 Task: Apply assignee "Current user".
Action: Mouse moved to (19, 172)
Screenshot: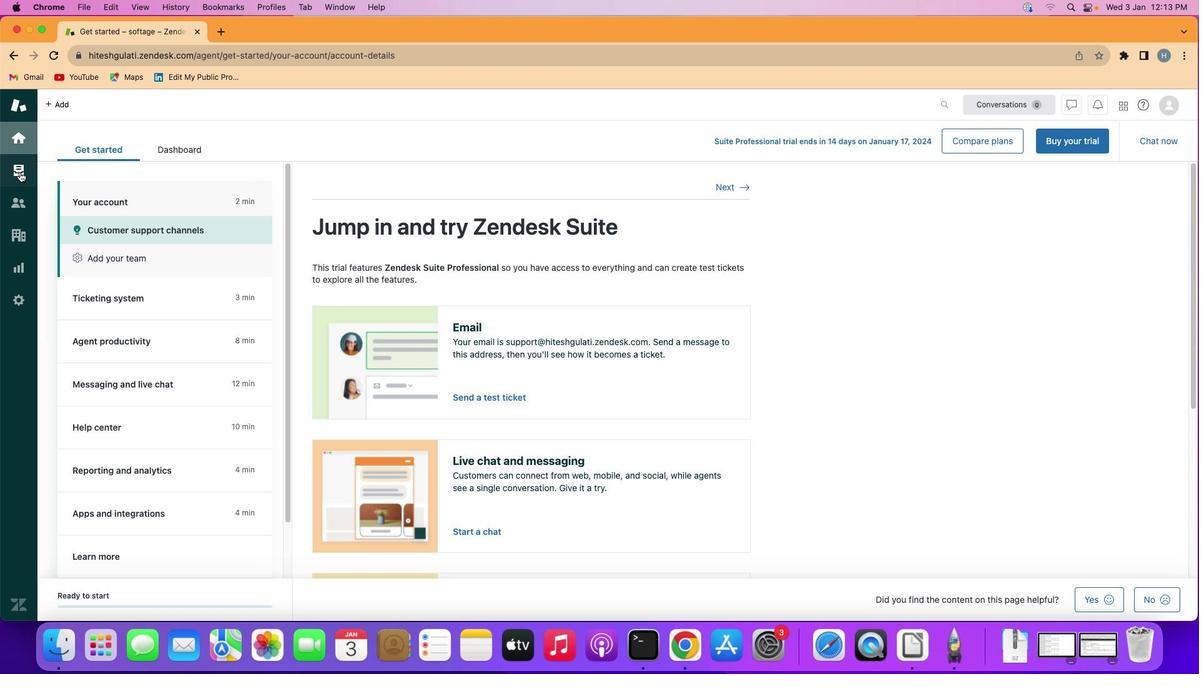 
Action: Mouse pressed left at (19, 172)
Screenshot: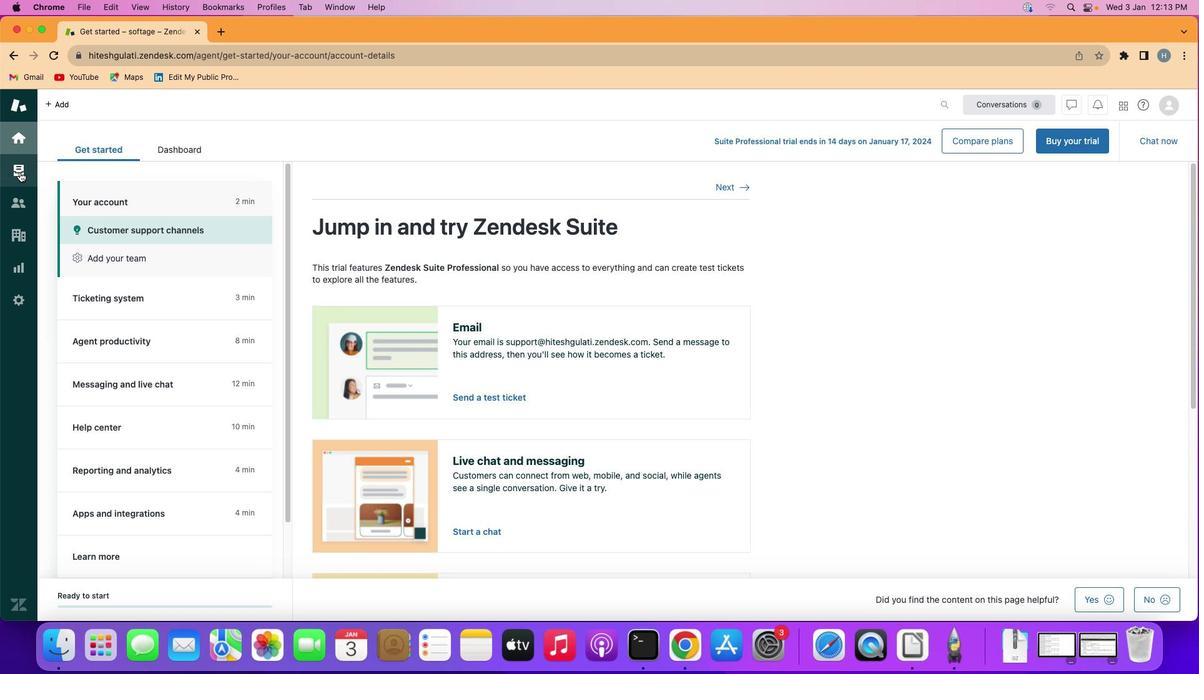 
Action: Mouse moved to (124, 308)
Screenshot: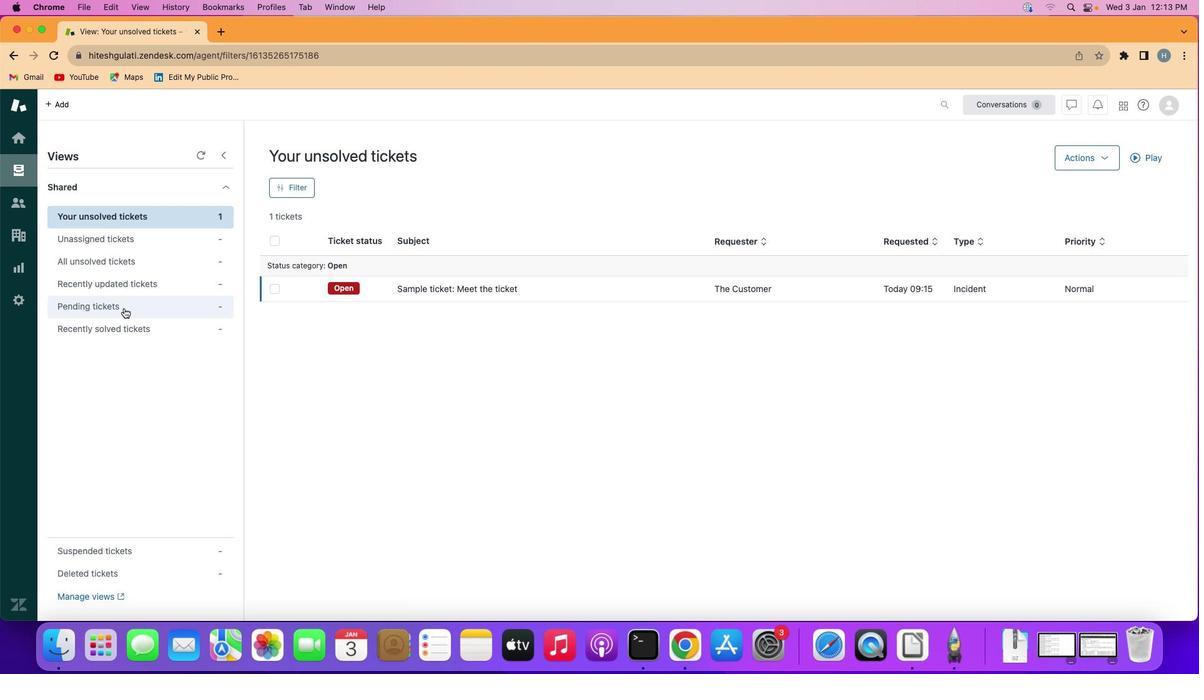 
Action: Mouse pressed left at (124, 308)
Screenshot: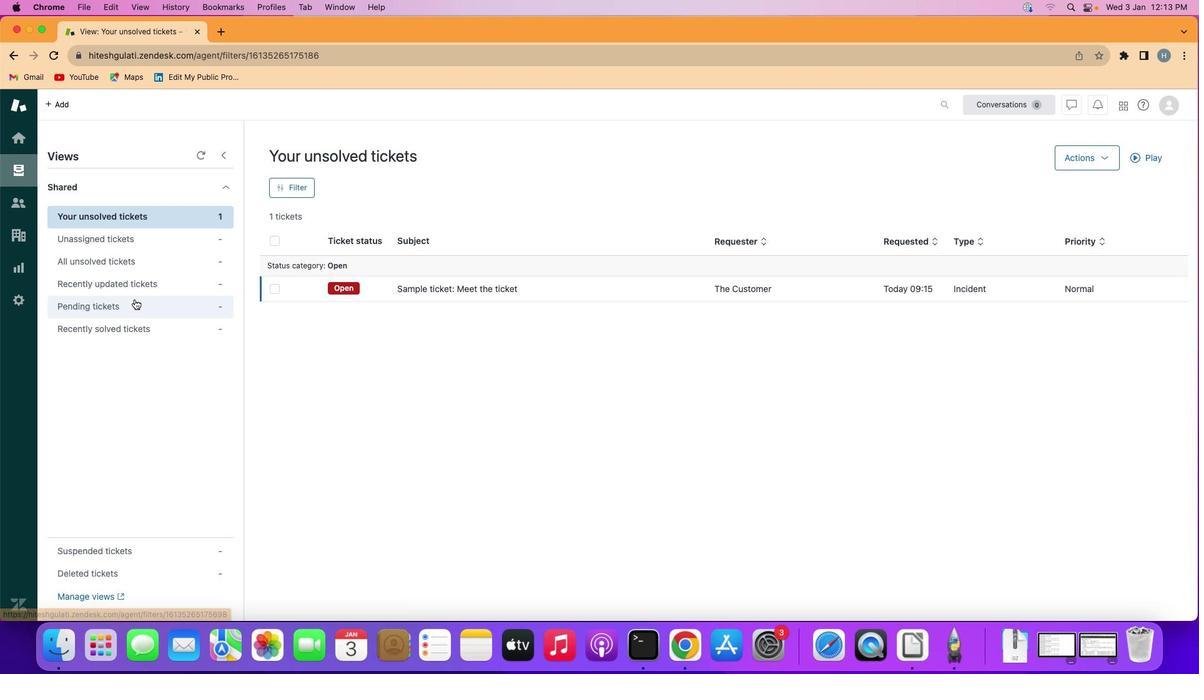 
Action: Mouse moved to (294, 185)
Screenshot: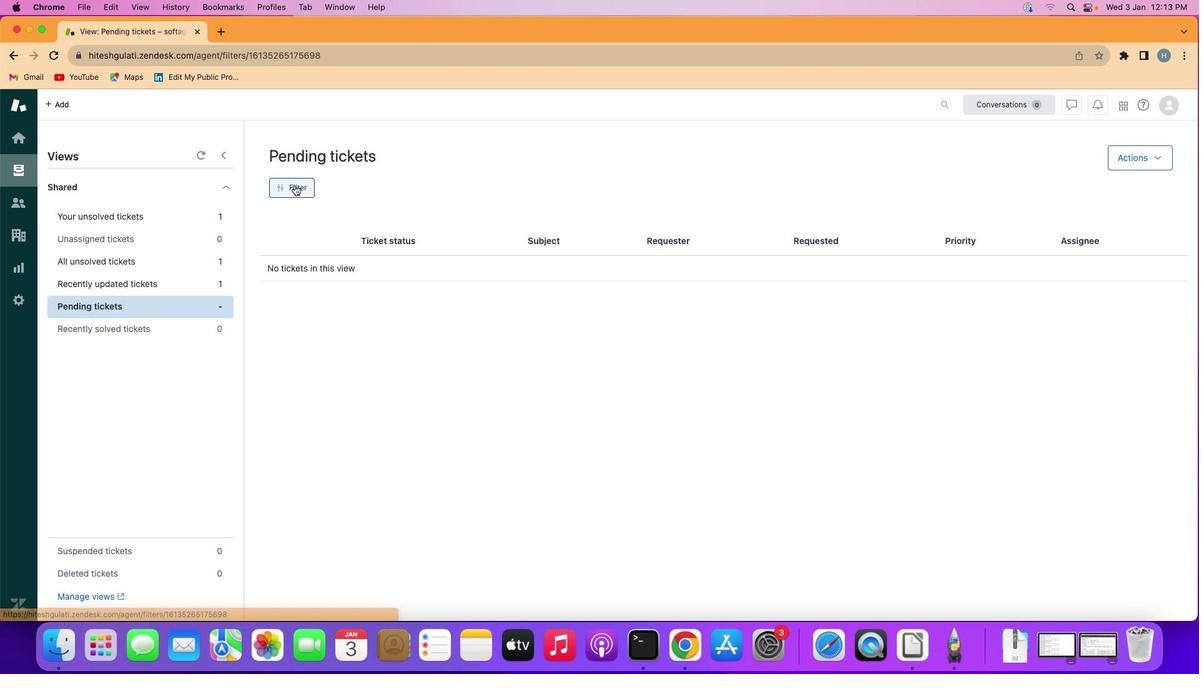 
Action: Mouse pressed left at (294, 185)
Screenshot: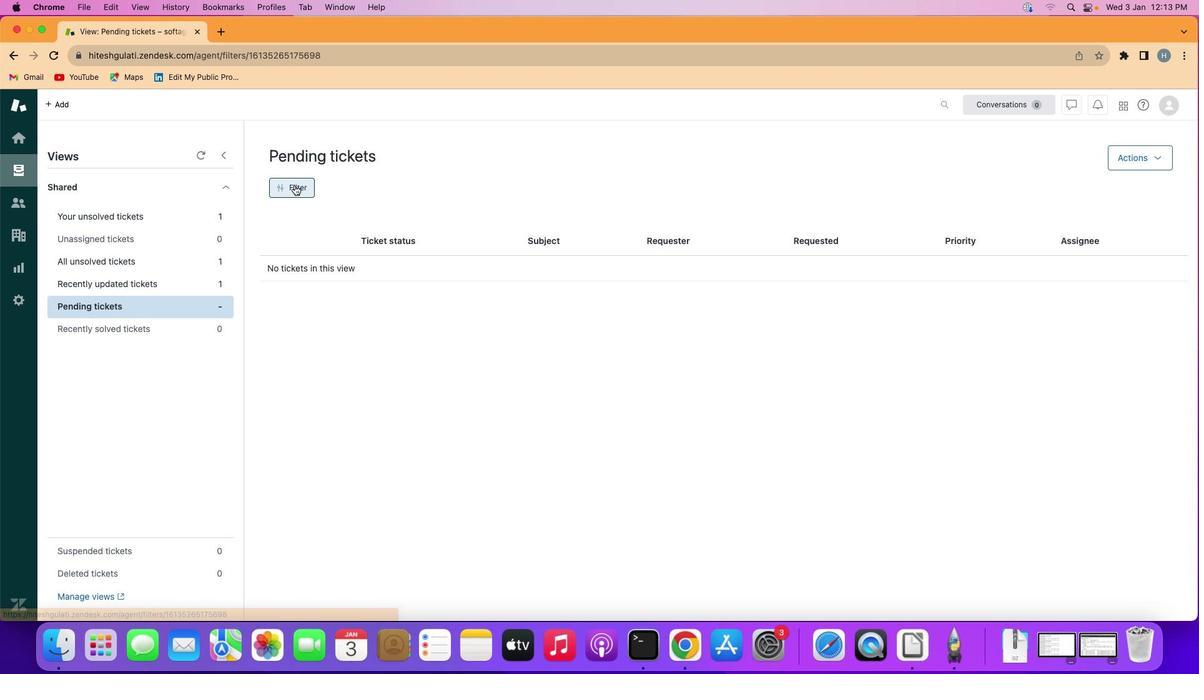 
Action: Mouse moved to (1090, 485)
Screenshot: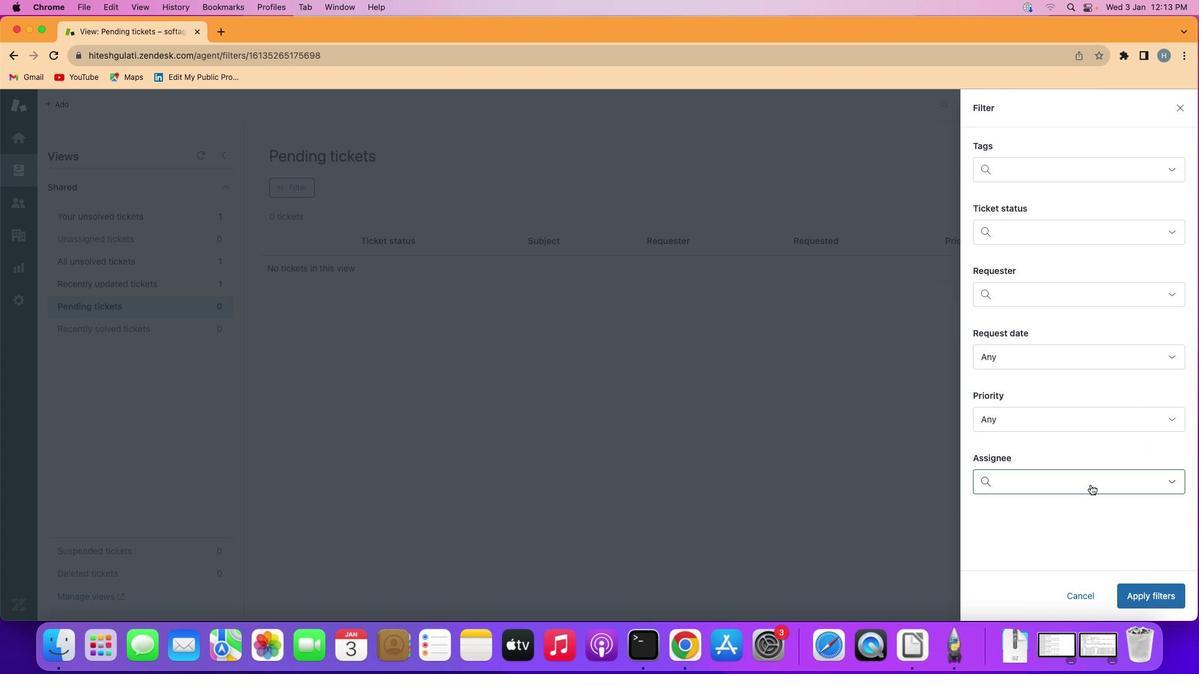 
Action: Mouse pressed left at (1090, 485)
Screenshot: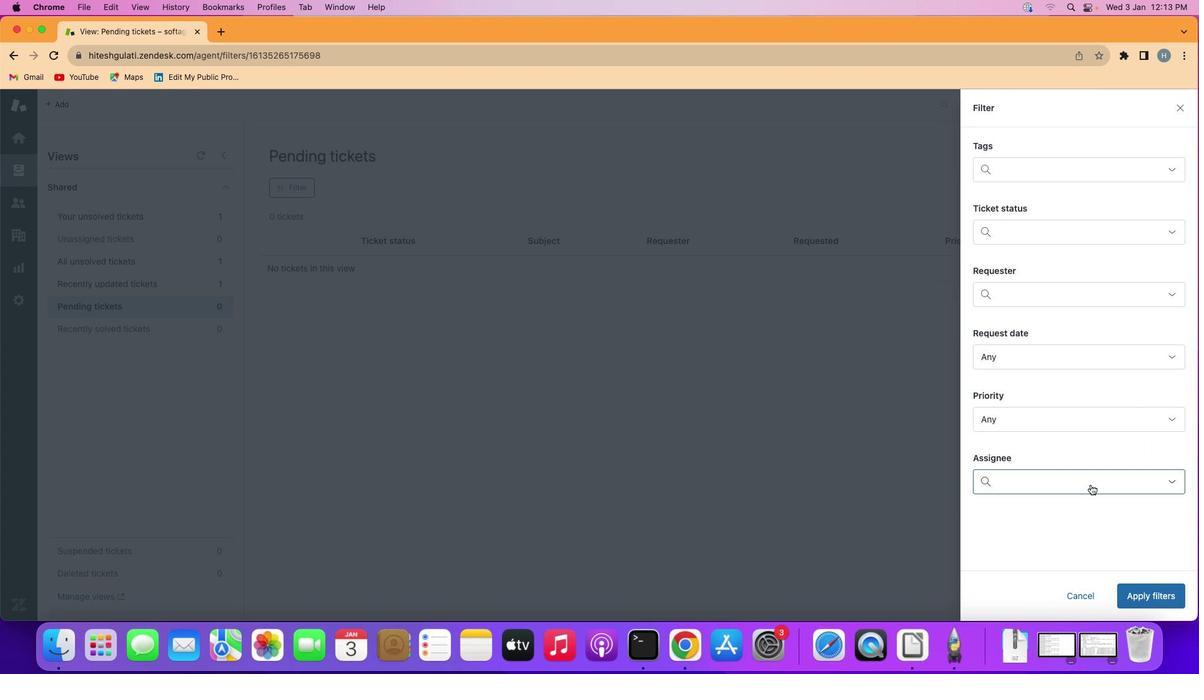 
Action: Mouse moved to (1084, 457)
Screenshot: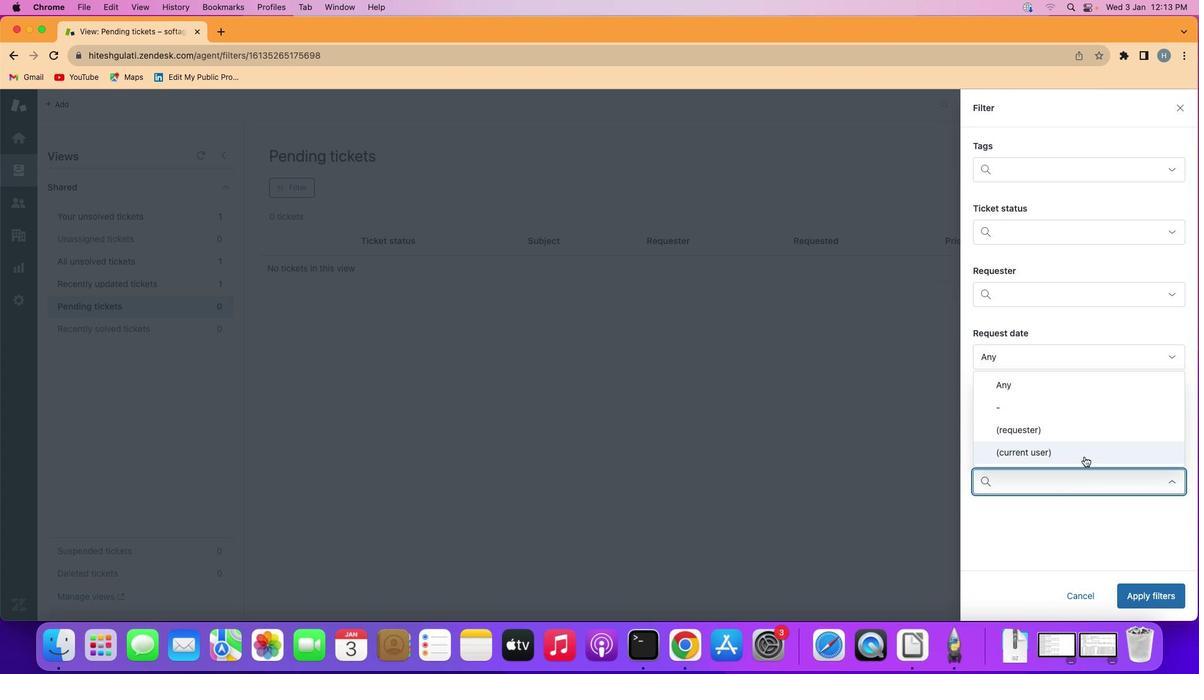 
Action: Mouse pressed left at (1084, 457)
Screenshot: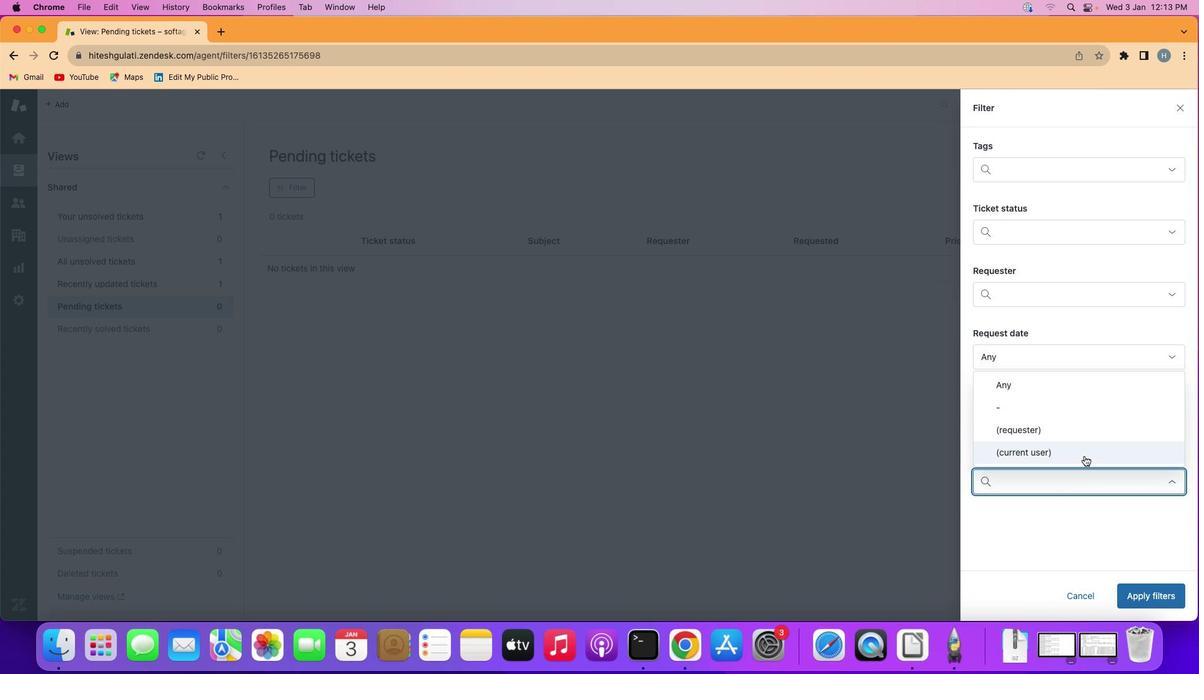 
Action: Mouse moved to (1146, 595)
Screenshot: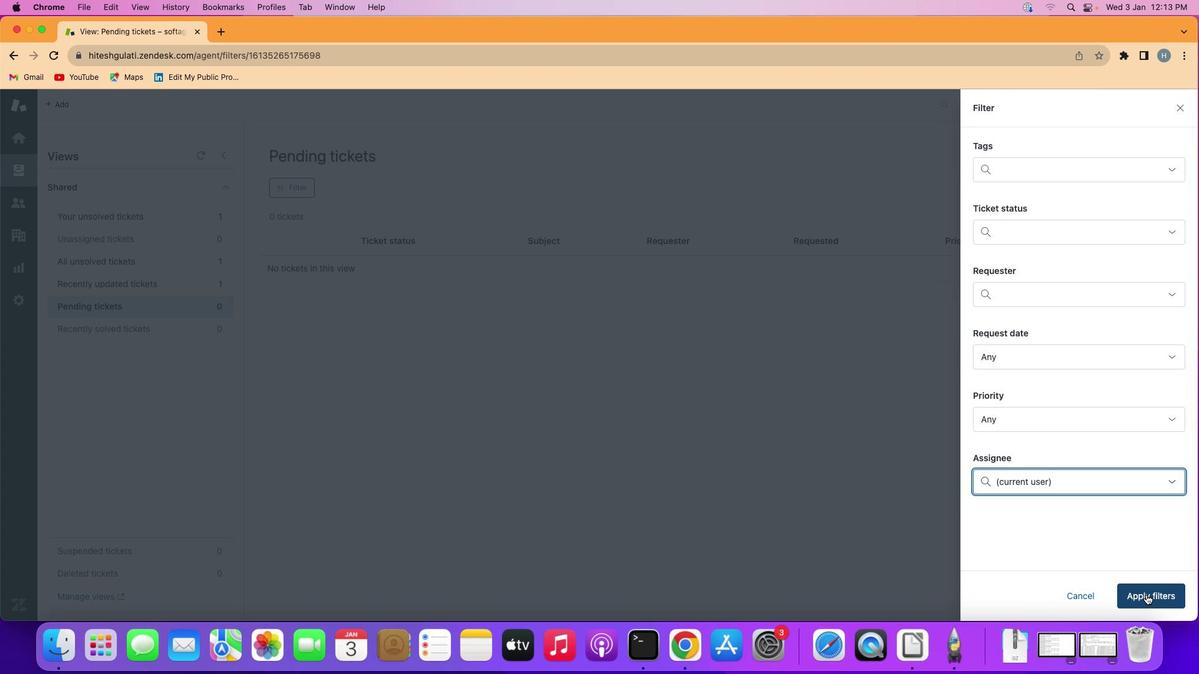 
Action: Mouse pressed left at (1146, 595)
Screenshot: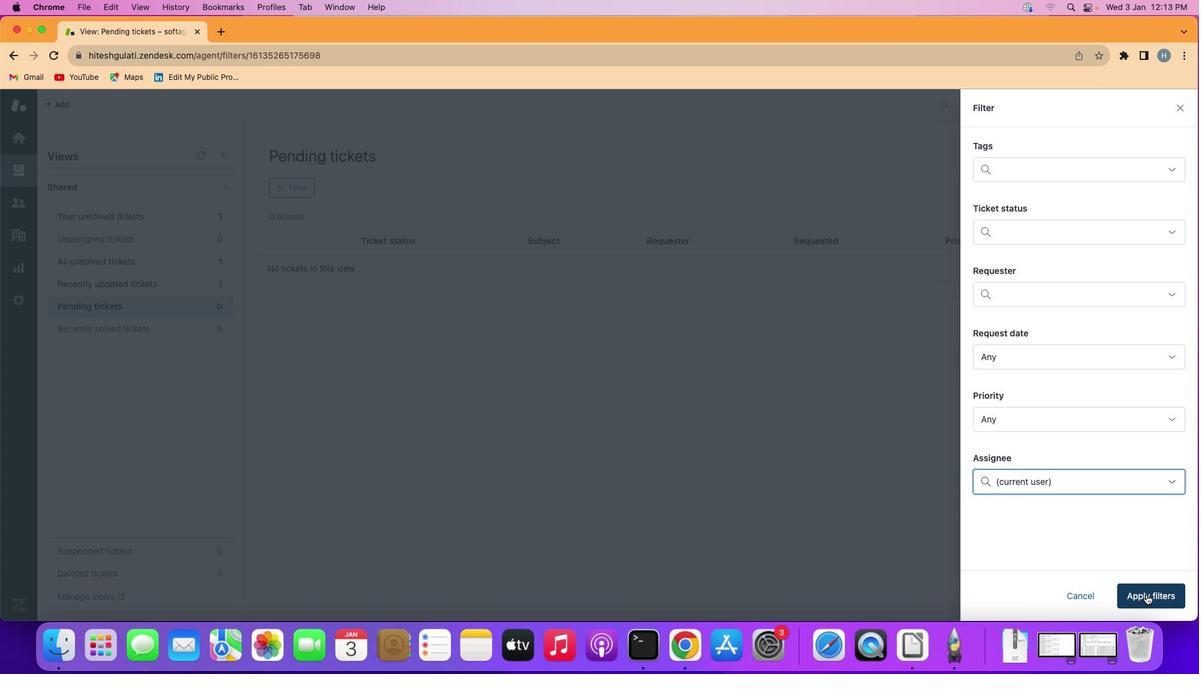
Action: Mouse moved to (572, 401)
Screenshot: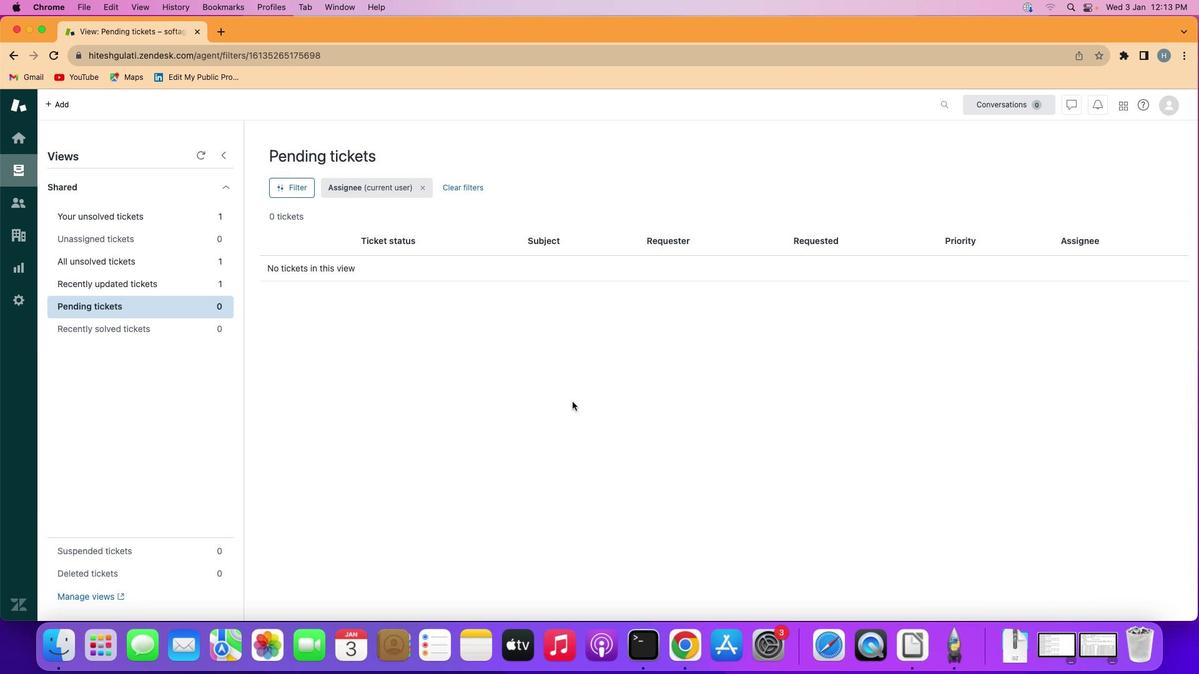 
